 Task: Start in the project TranslateForge the sprint 'Cosmic Sprint', with a duration of 3 weeks.
Action: Mouse moved to (208, 58)
Screenshot: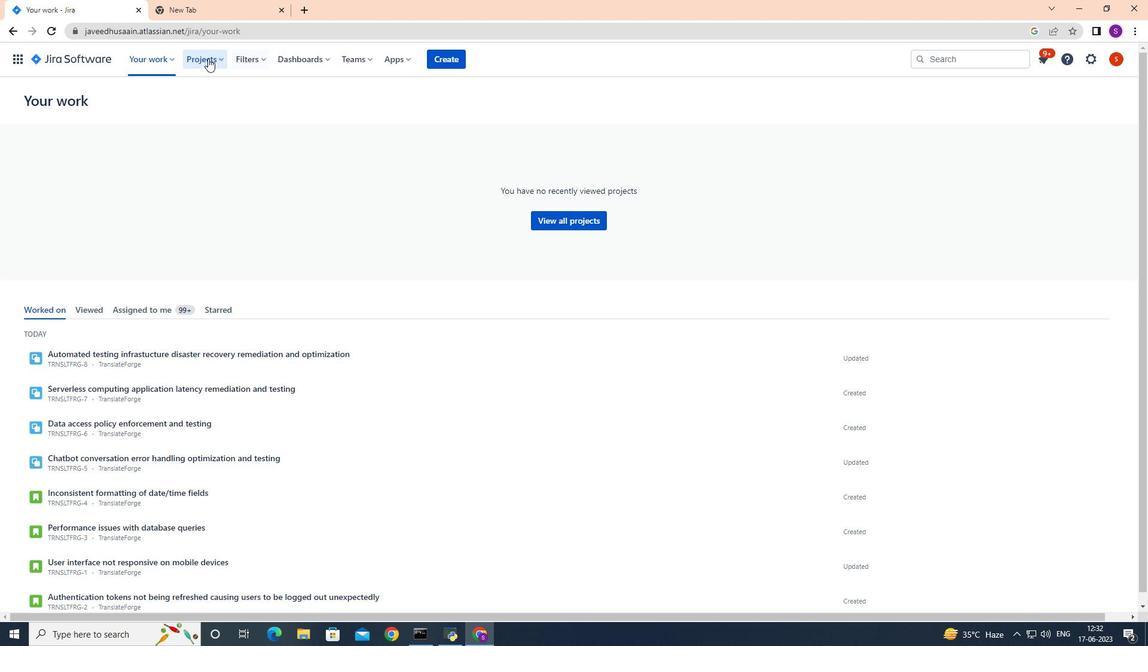 
Action: Mouse pressed left at (208, 58)
Screenshot: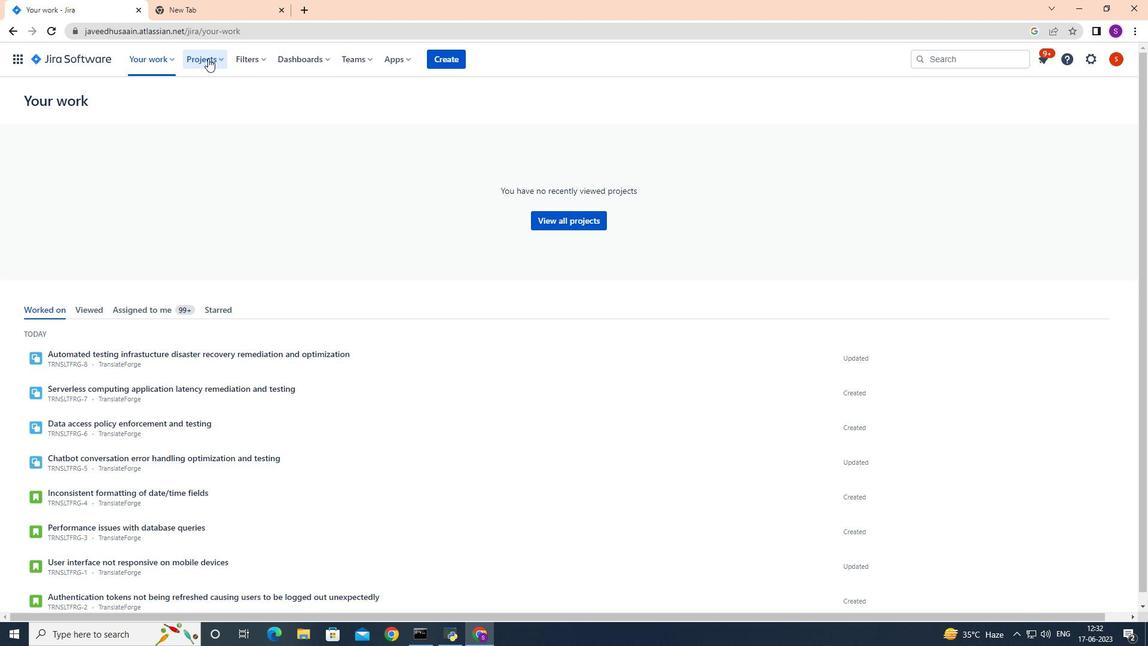 
Action: Mouse moved to (241, 126)
Screenshot: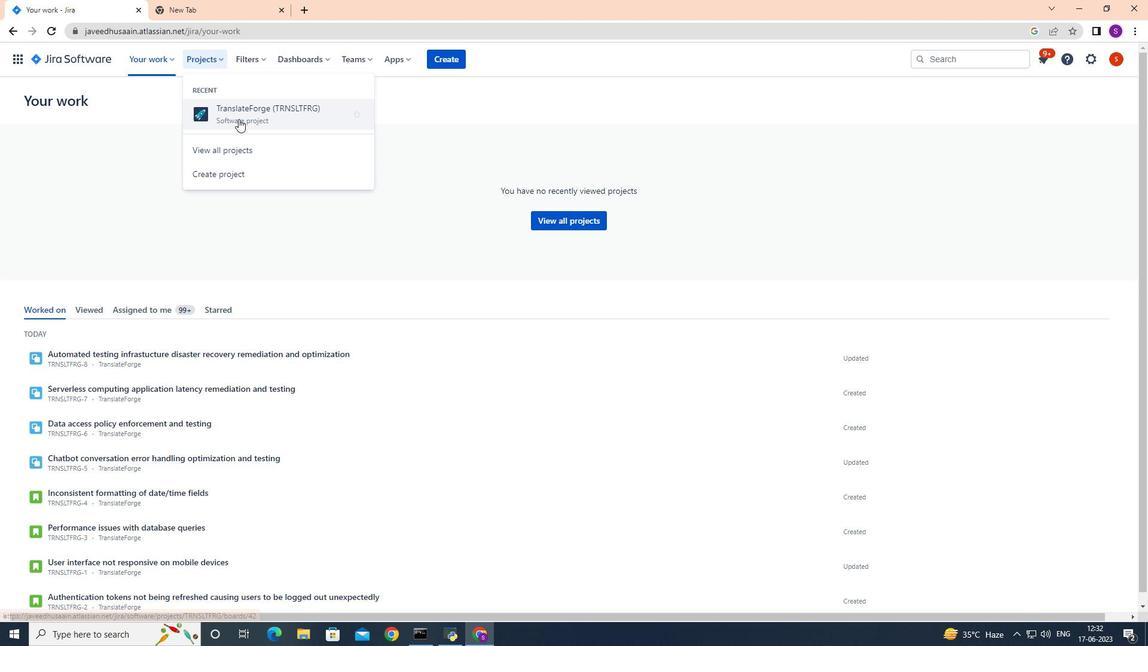 
Action: Mouse pressed left at (241, 126)
Screenshot: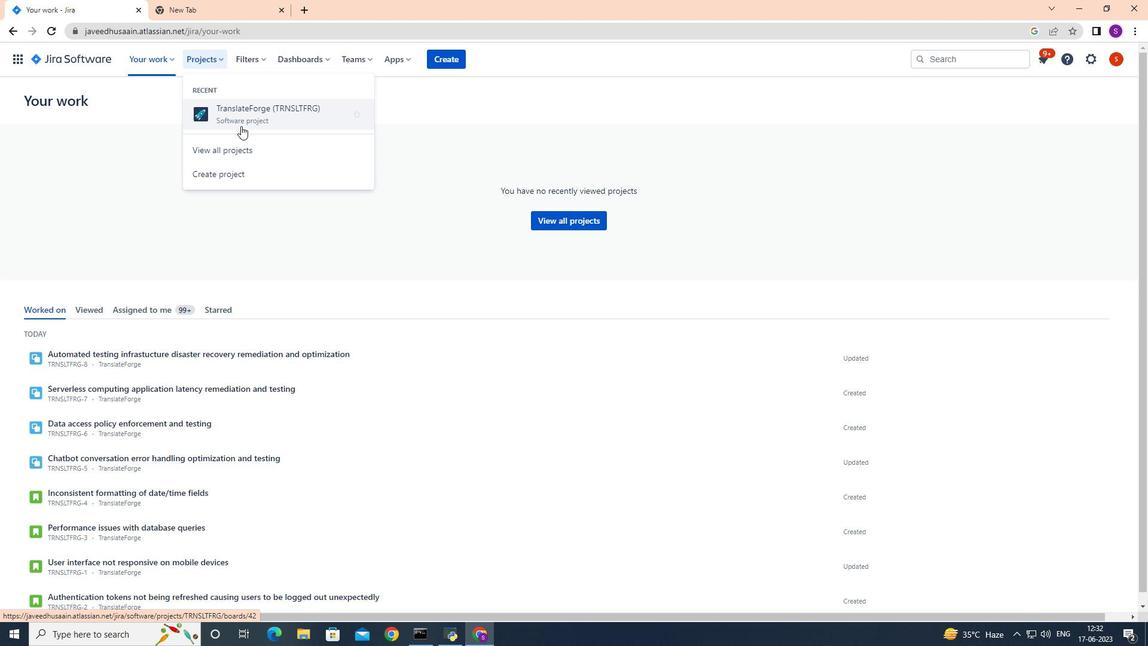 
Action: Mouse moved to (74, 178)
Screenshot: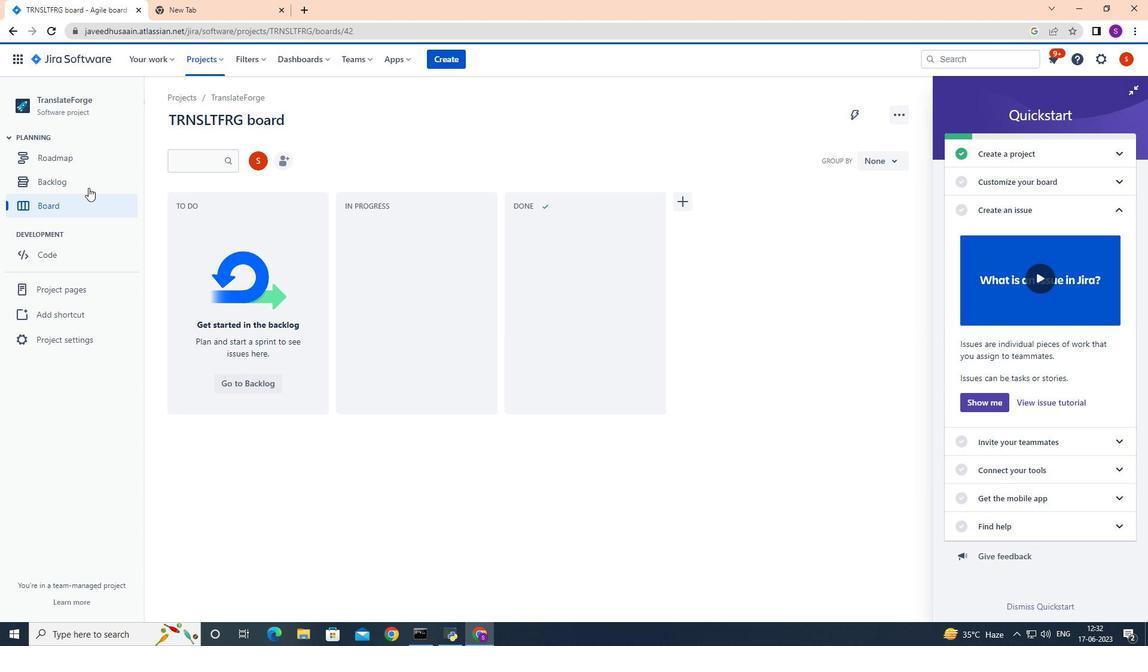 
Action: Mouse pressed left at (74, 178)
Screenshot: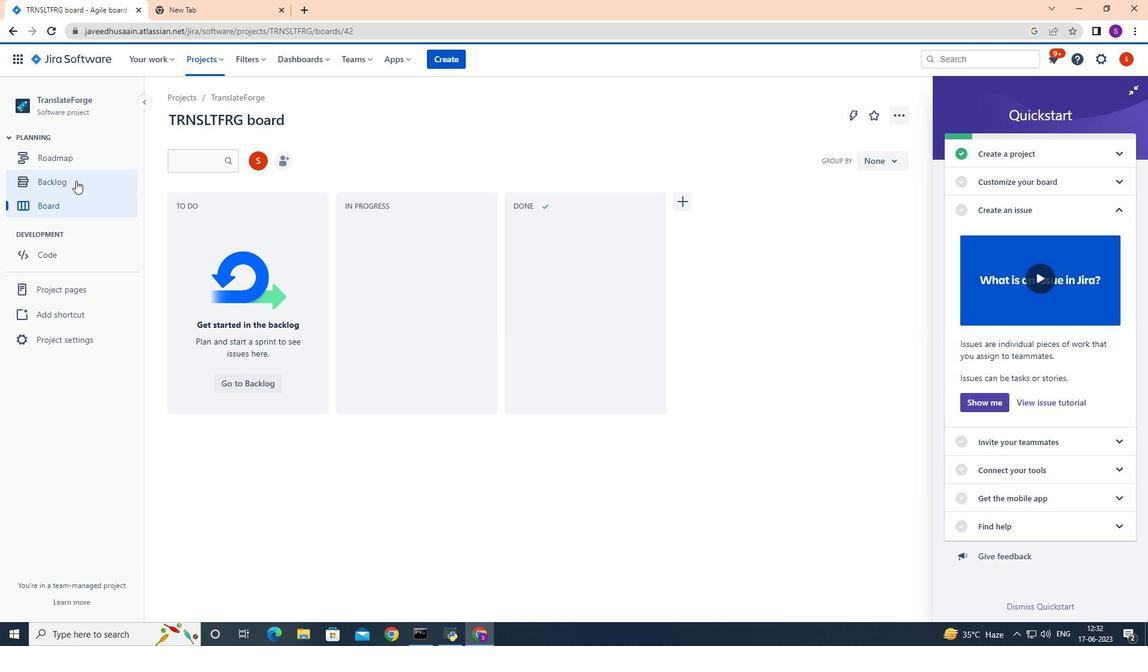 
Action: Mouse moved to (264, 186)
Screenshot: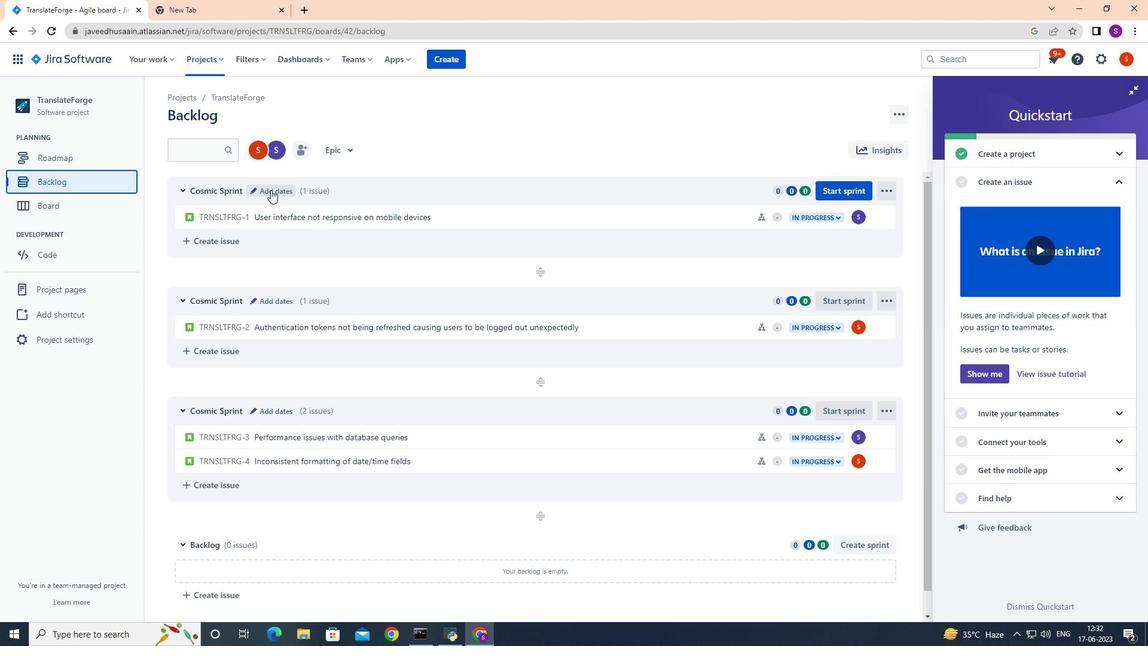
Action: Mouse pressed left at (264, 186)
Screenshot: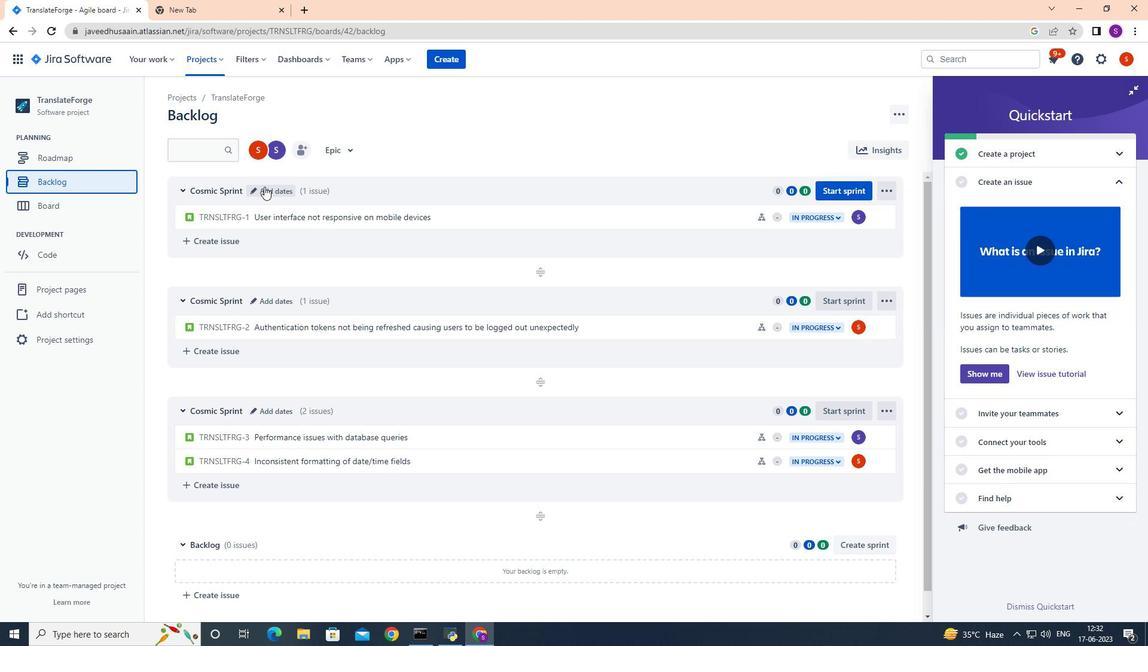 
Action: Mouse moved to (465, 188)
Screenshot: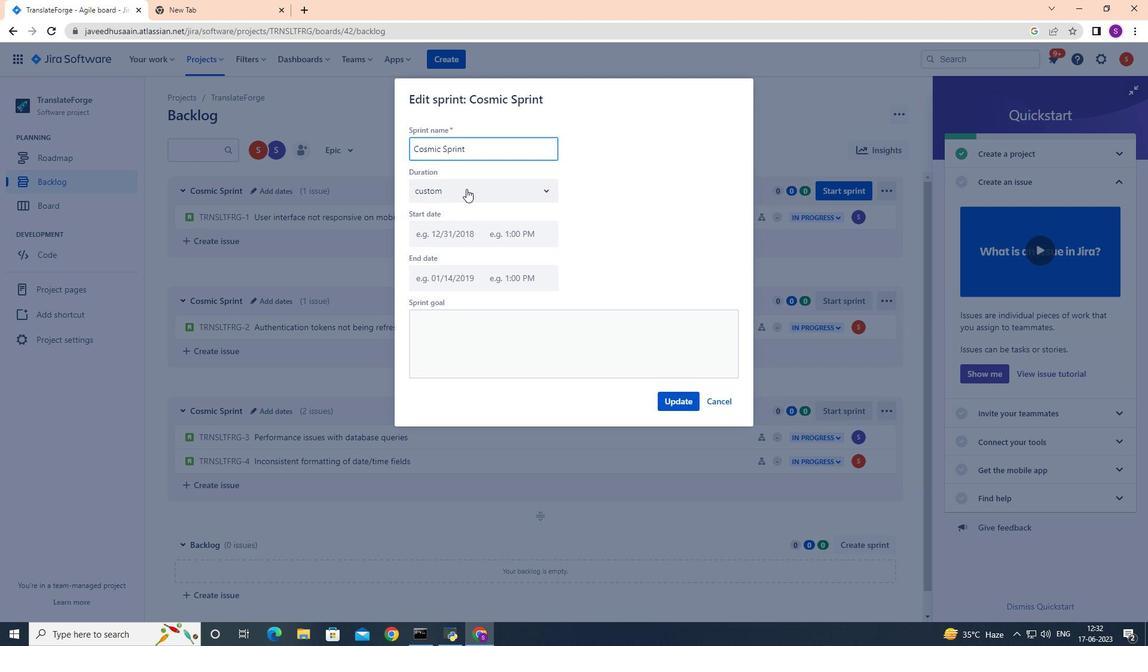 
Action: Mouse pressed left at (465, 188)
Screenshot: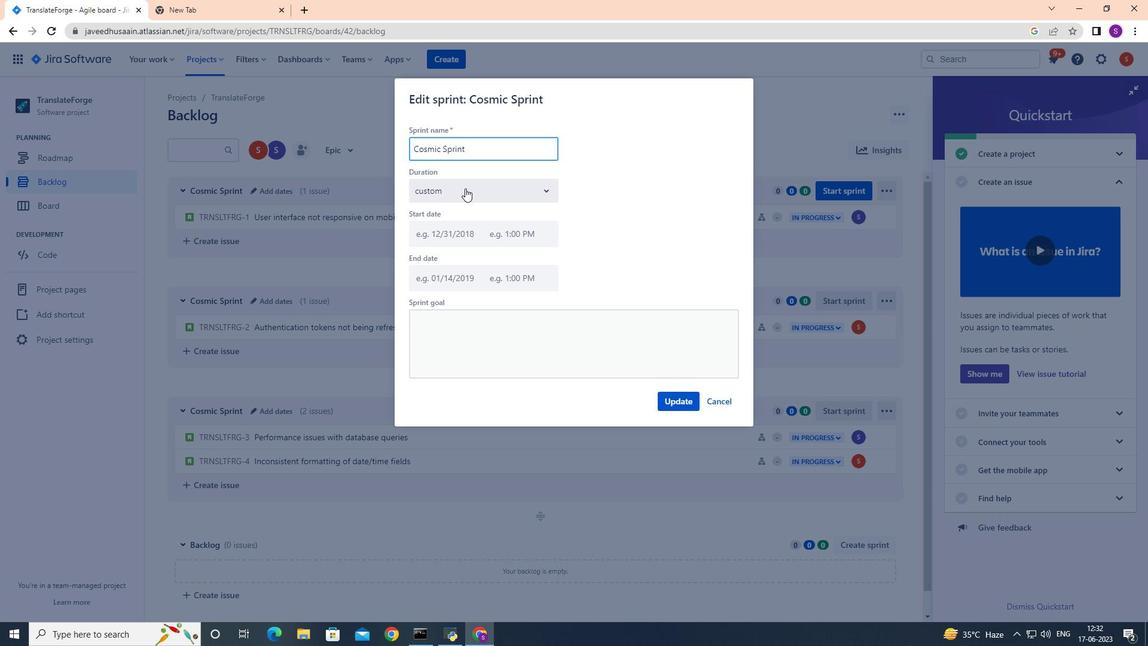 
Action: Mouse moved to (447, 260)
Screenshot: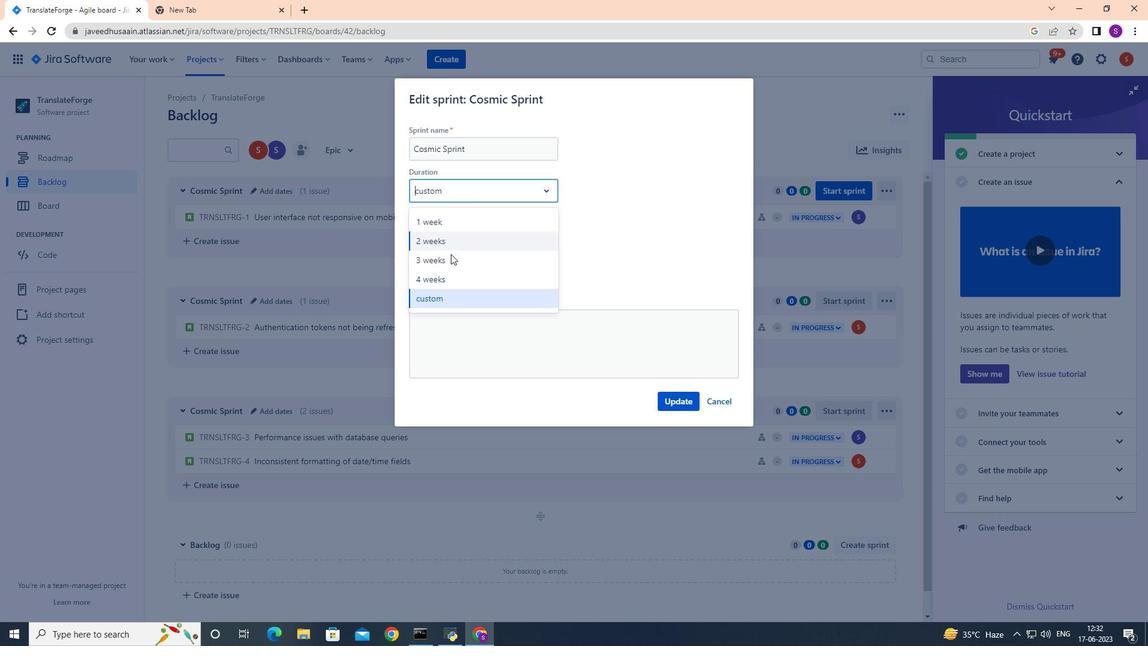 
Action: Mouse pressed left at (447, 260)
Screenshot: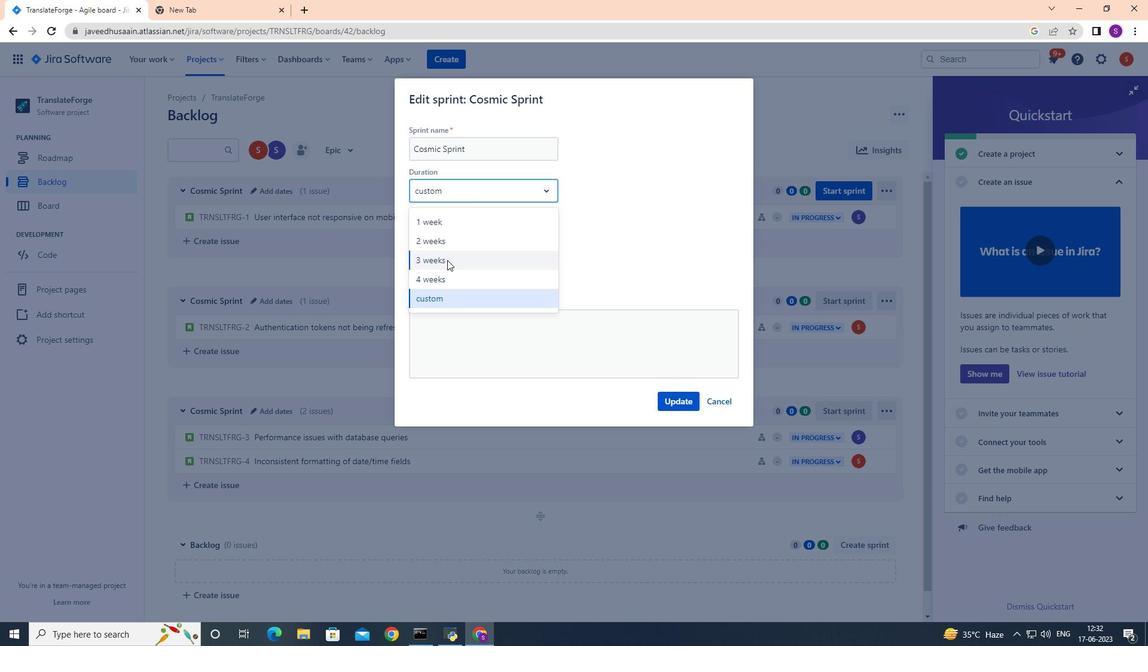 
Action: Mouse moved to (665, 400)
Screenshot: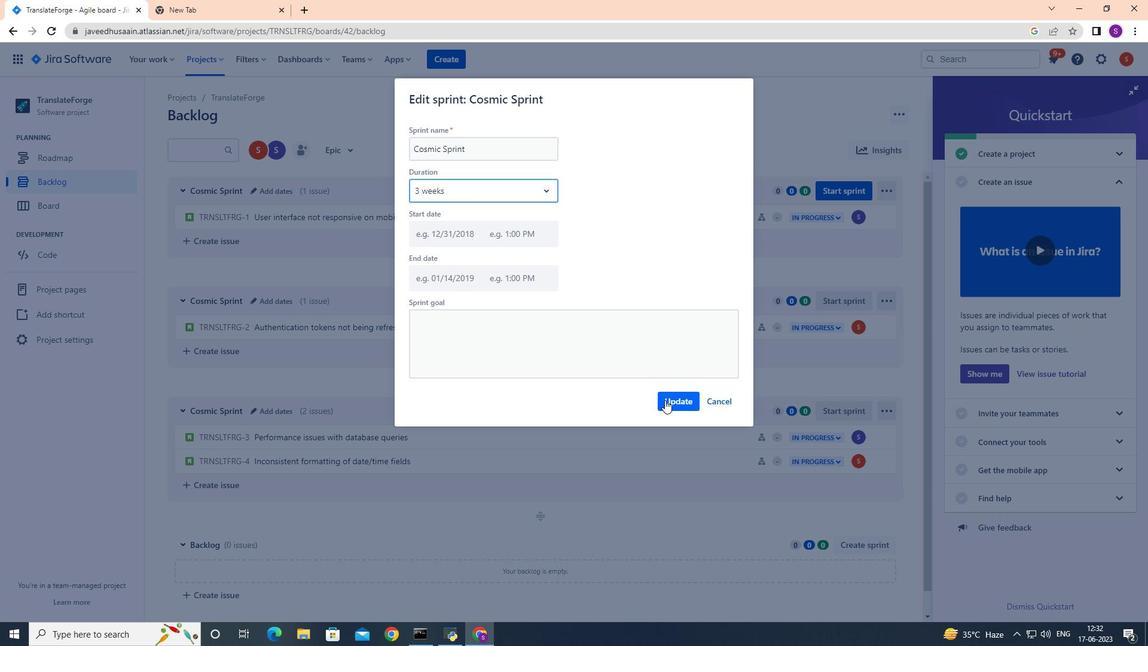 
Action: Mouse pressed left at (665, 400)
Screenshot: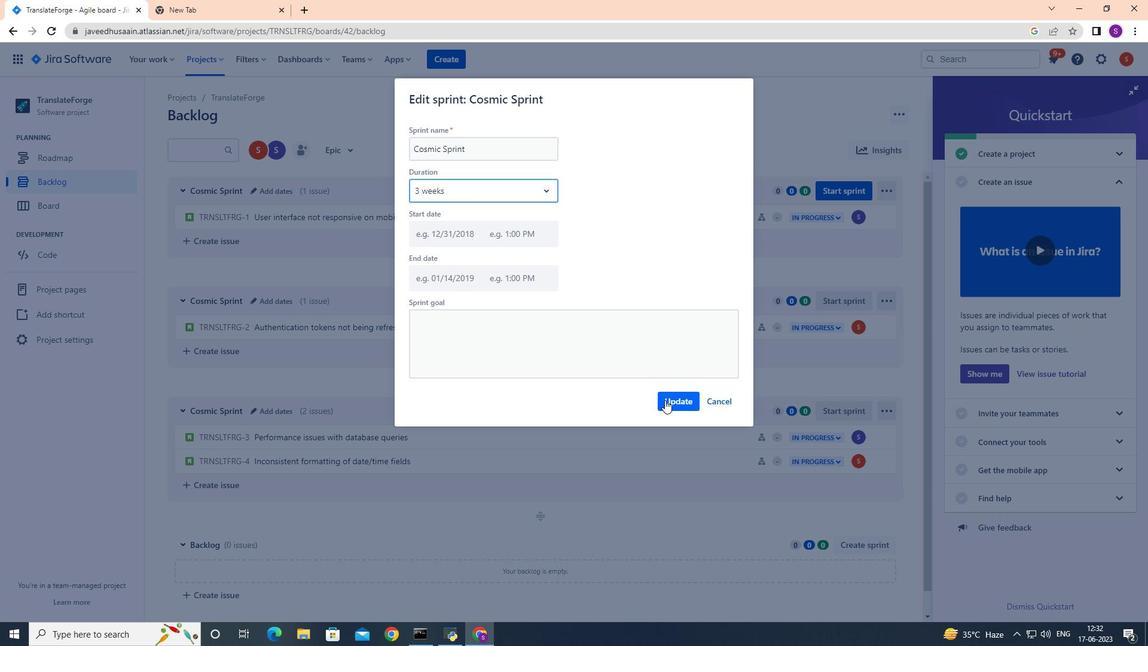 
Action: Mouse moved to (665, 400)
Screenshot: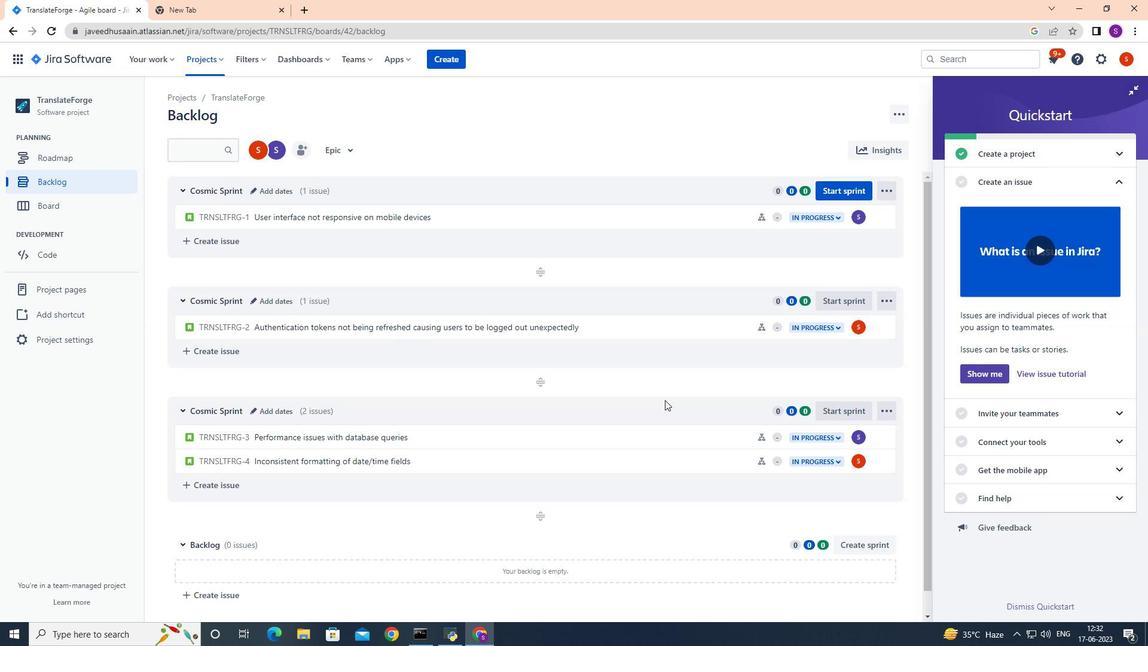 
